 Task: Write issuing organization "Microsoft Azure".
Action: Mouse moved to (707, 93)
Screenshot: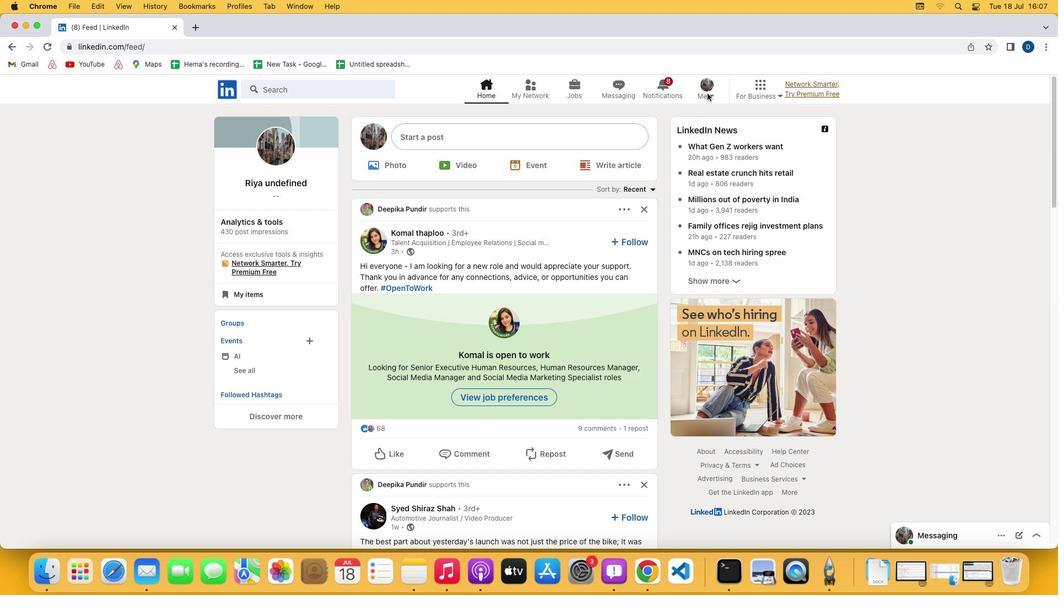 
Action: Mouse pressed left at (707, 93)
Screenshot: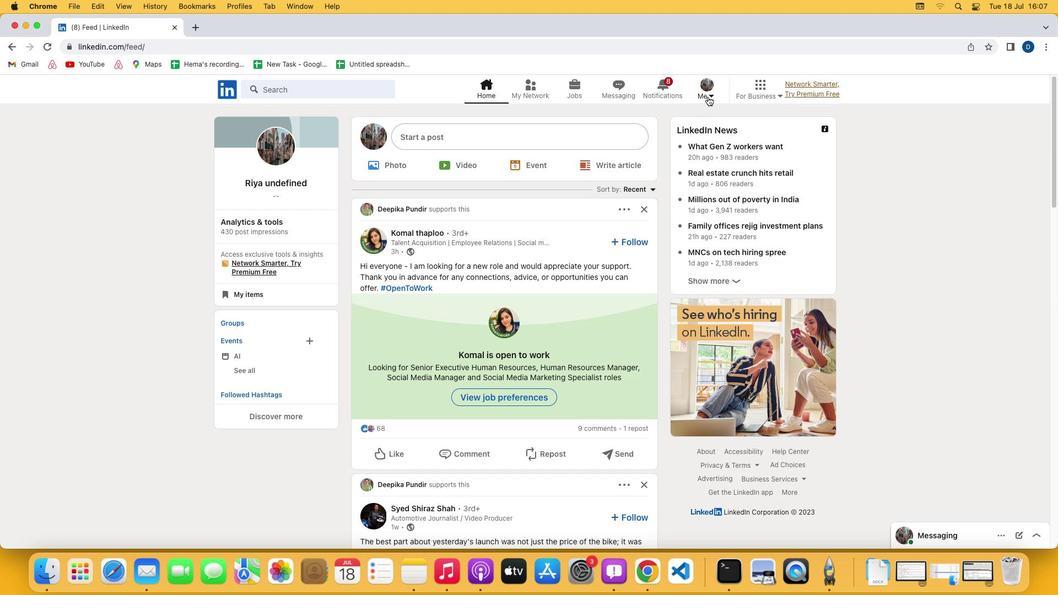 
Action: Mouse moved to (708, 97)
Screenshot: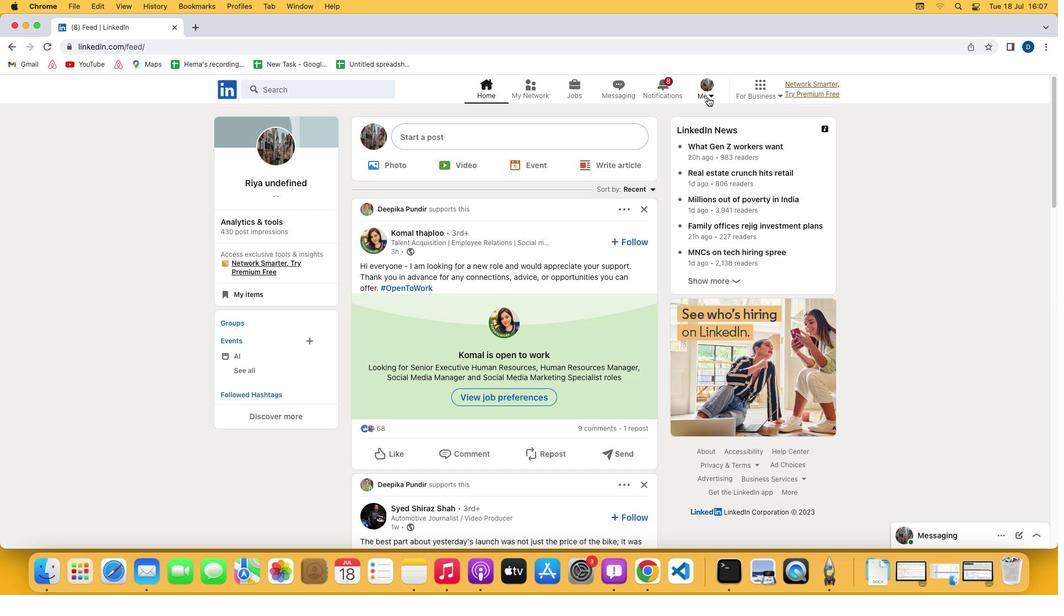 
Action: Mouse pressed left at (708, 97)
Screenshot: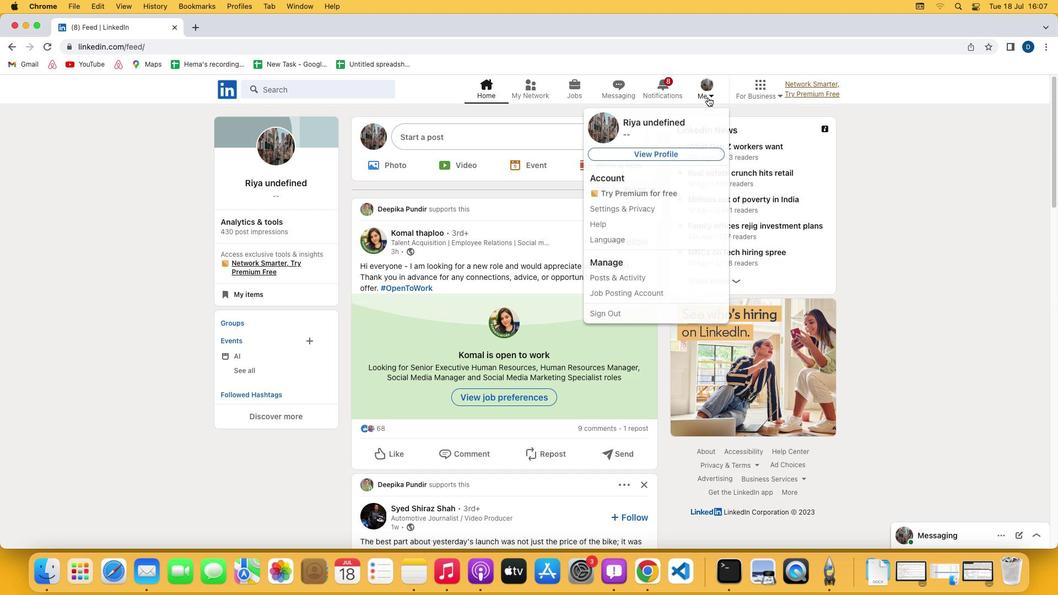 
Action: Mouse moved to (656, 152)
Screenshot: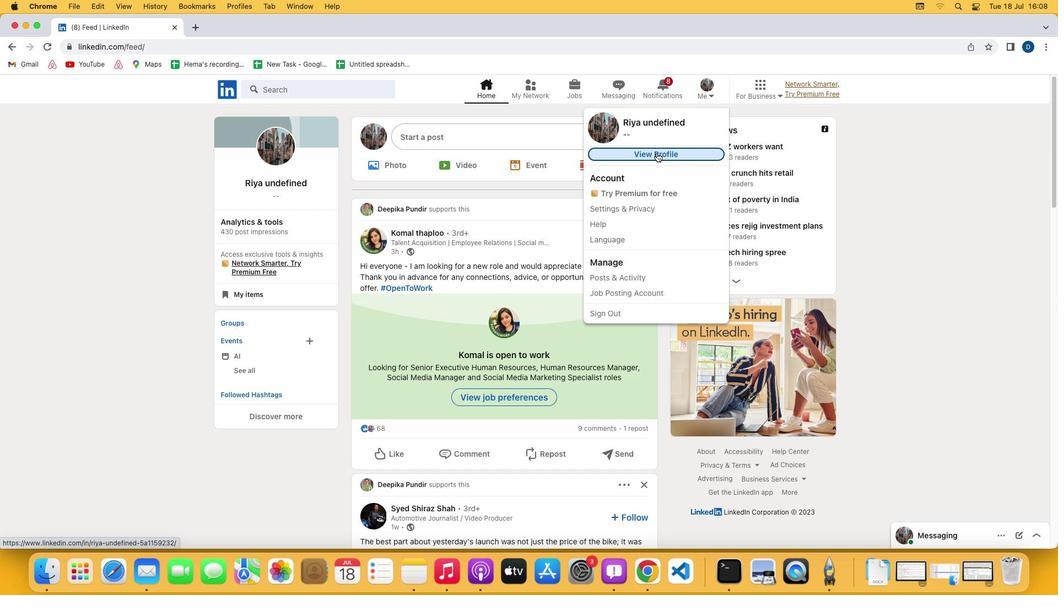 
Action: Mouse pressed left at (656, 152)
Screenshot: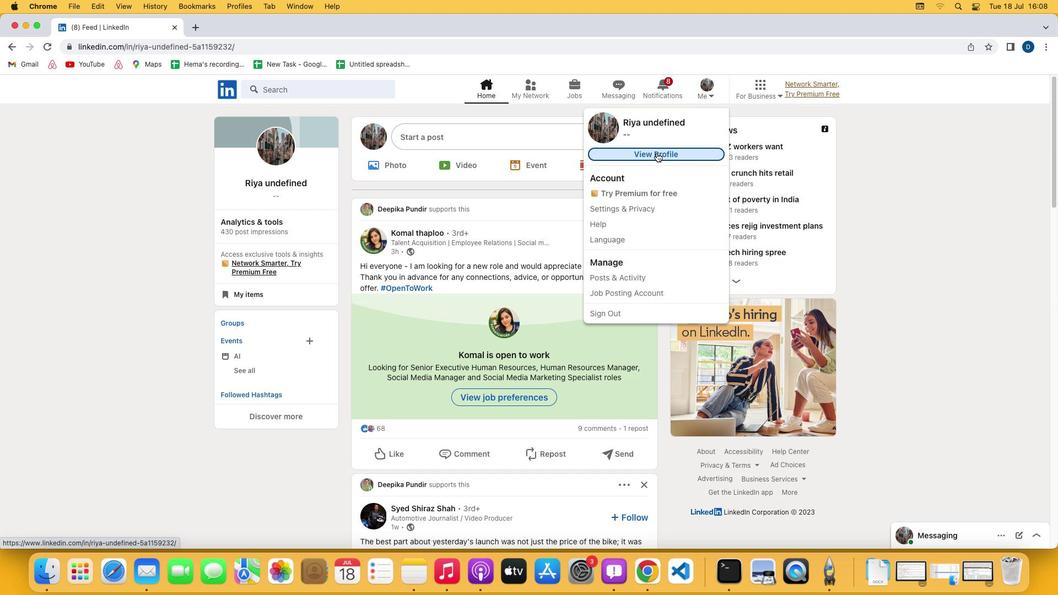 
Action: Mouse moved to (340, 371)
Screenshot: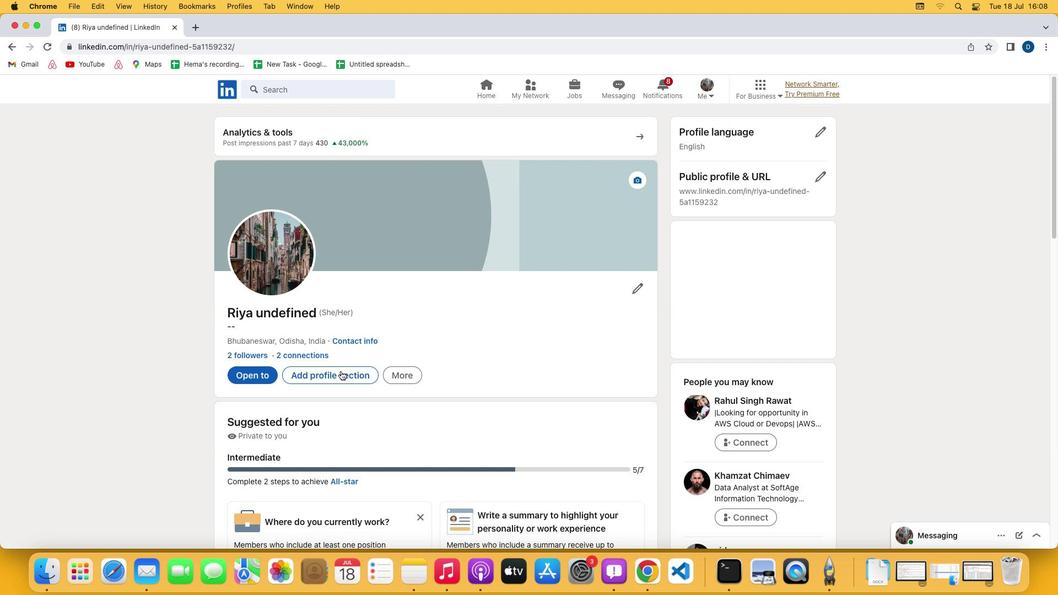 
Action: Mouse pressed left at (340, 371)
Screenshot: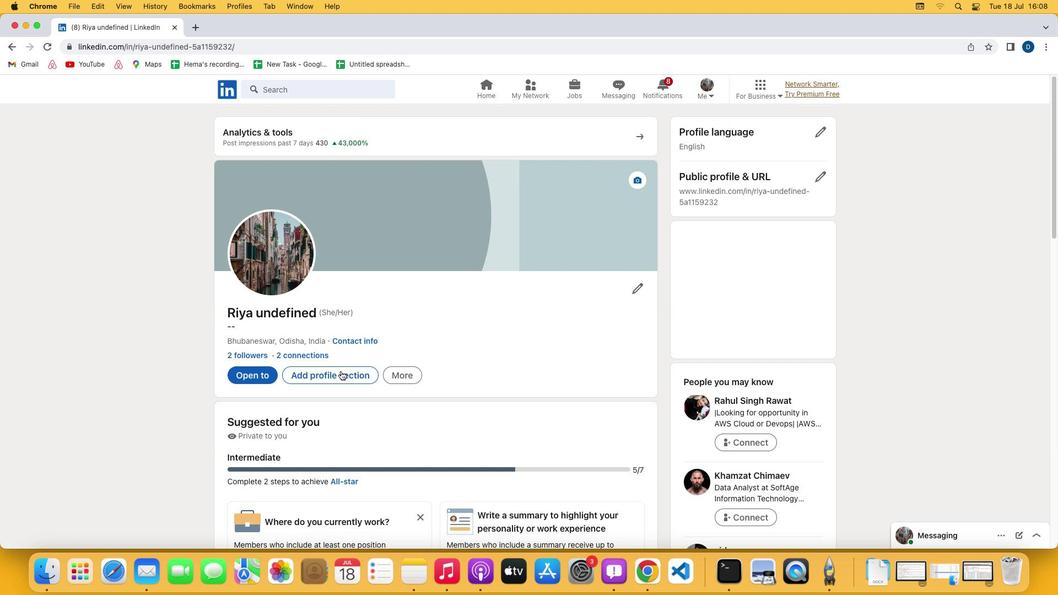 
Action: Mouse moved to (492, 169)
Screenshot: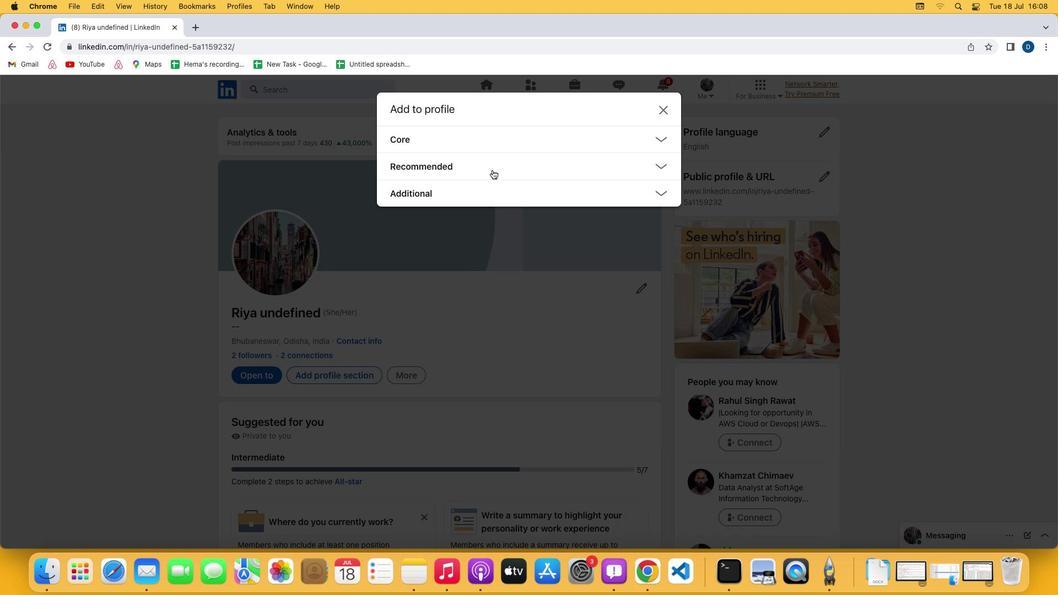 
Action: Mouse pressed left at (492, 169)
Screenshot: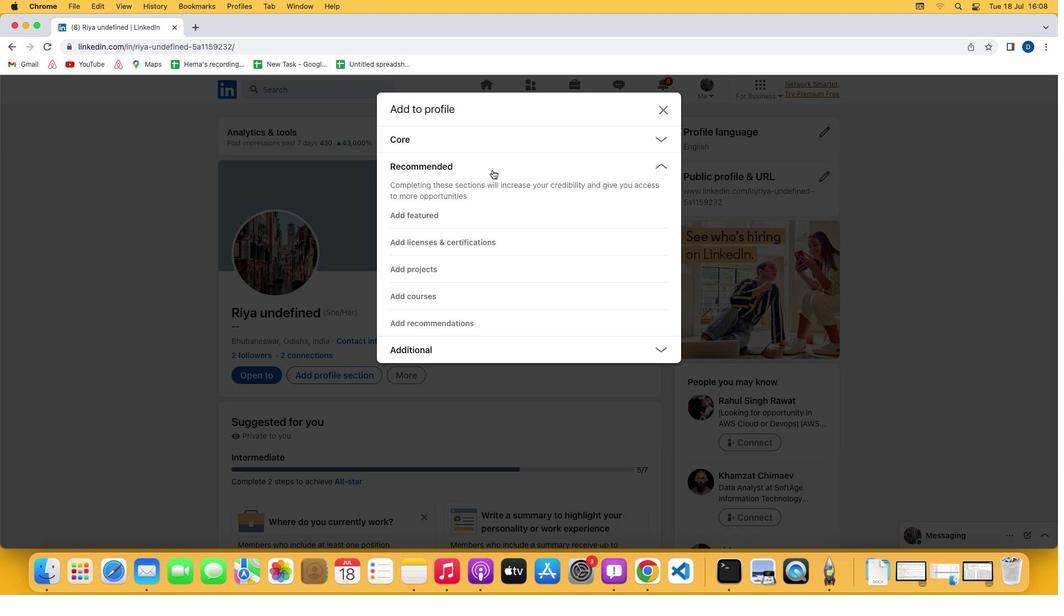 
Action: Mouse moved to (448, 245)
Screenshot: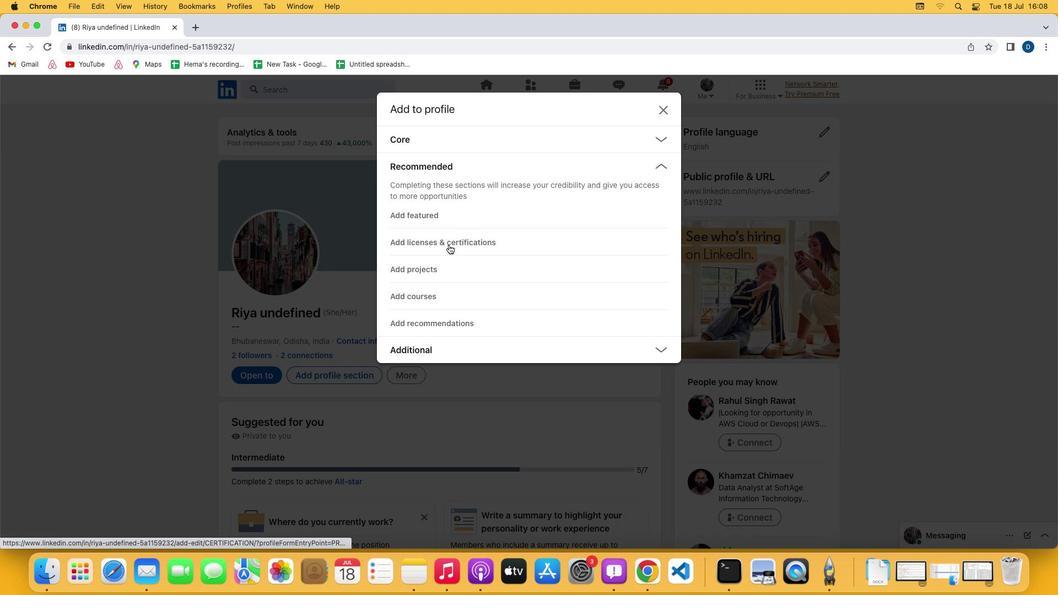 
Action: Mouse pressed left at (448, 245)
Screenshot: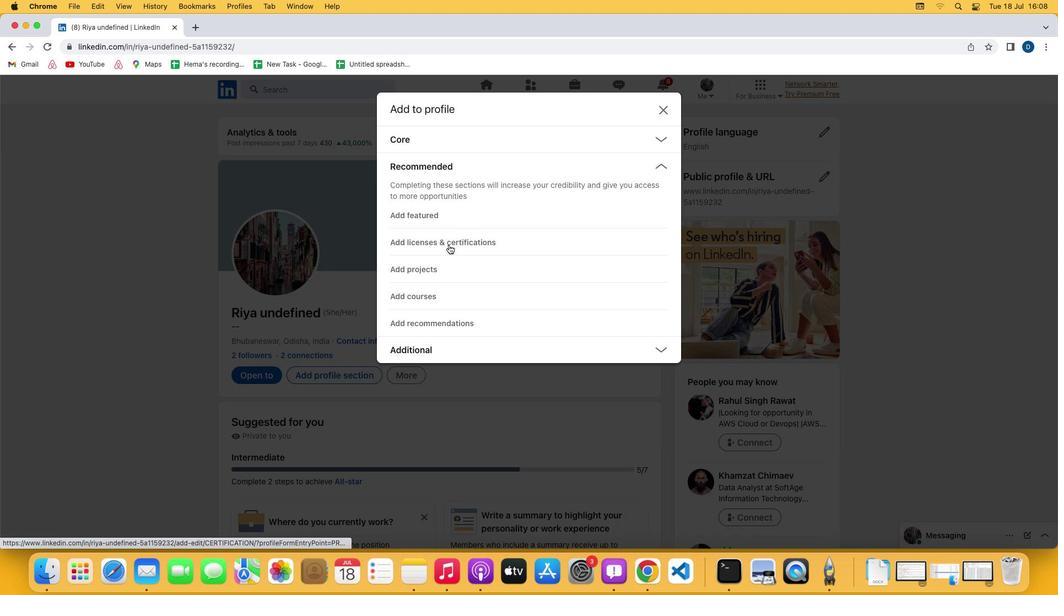 
Action: Mouse moved to (399, 217)
Screenshot: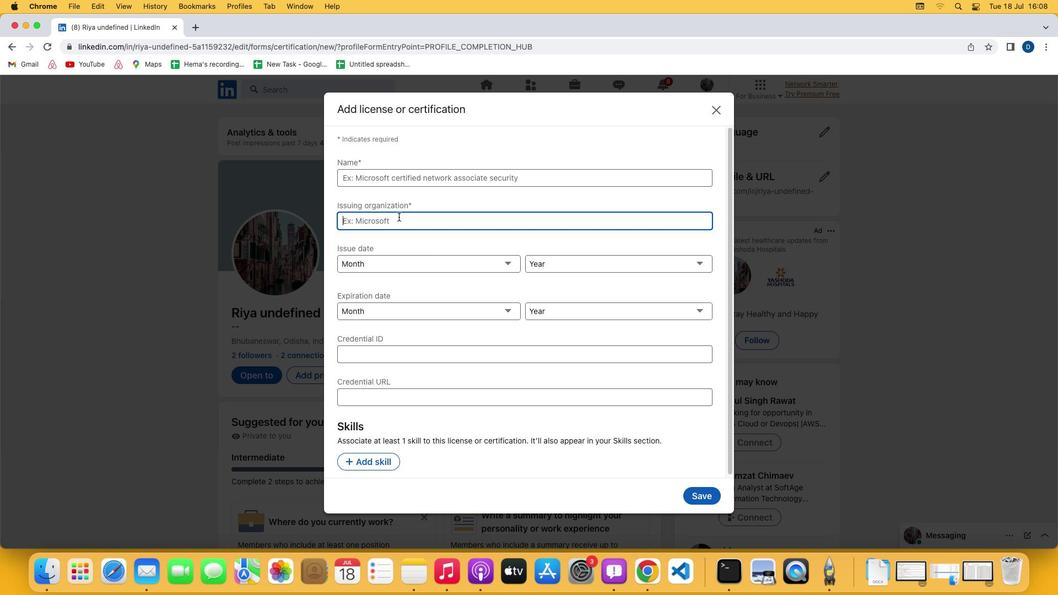 
Action: Mouse pressed left at (399, 217)
Screenshot: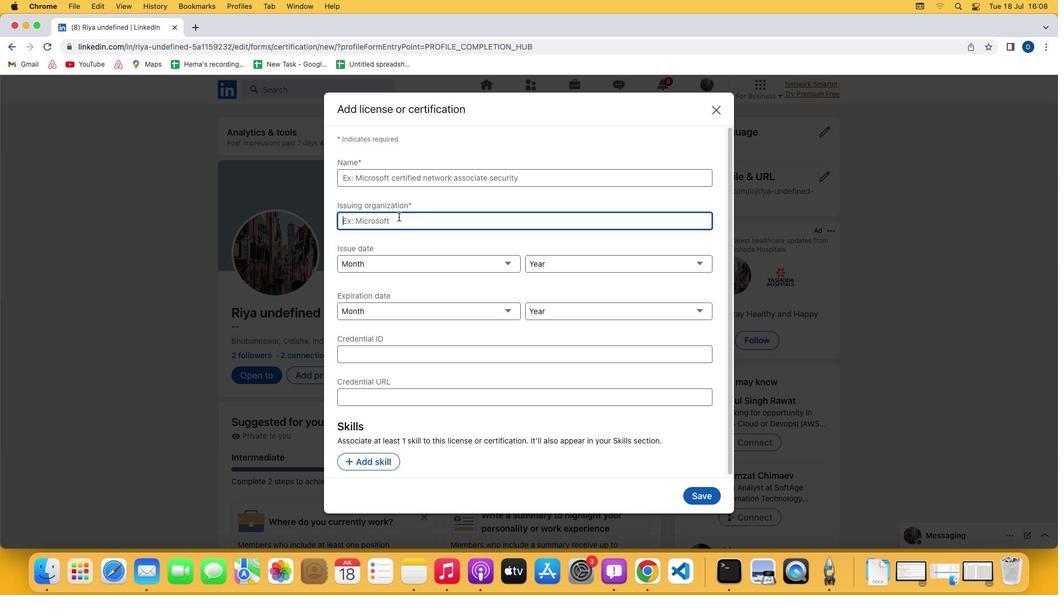 
Action: Mouse moved to (399, 216)
Screenshot: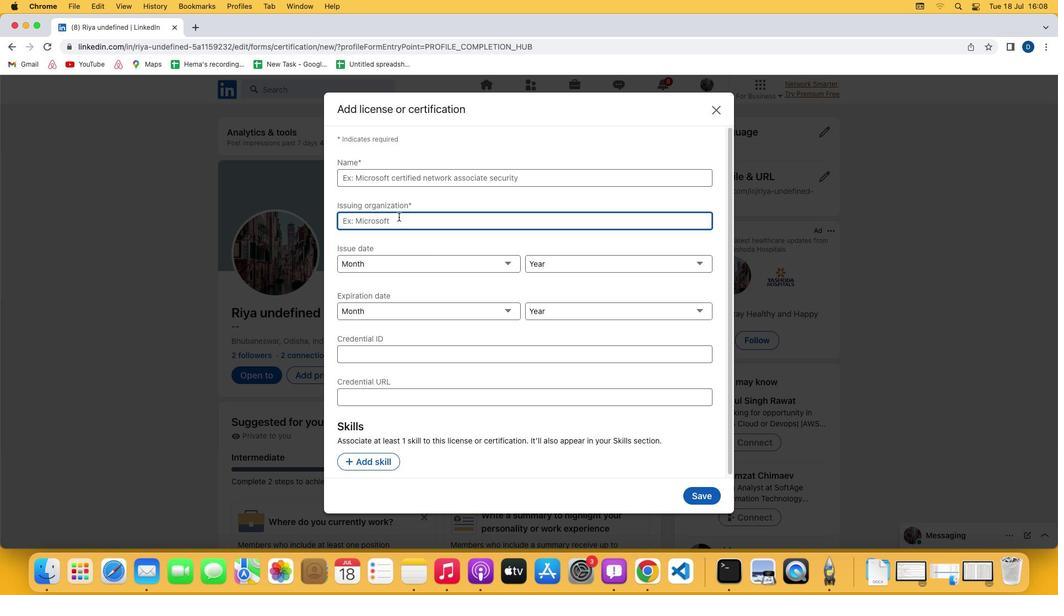 
Action: Key pressed Key.shift'M''i''c''r''o''s''o''t'Key.backspace'f''t'Key.spaceKey.shift'A''z''u''r''e'
Screenshot: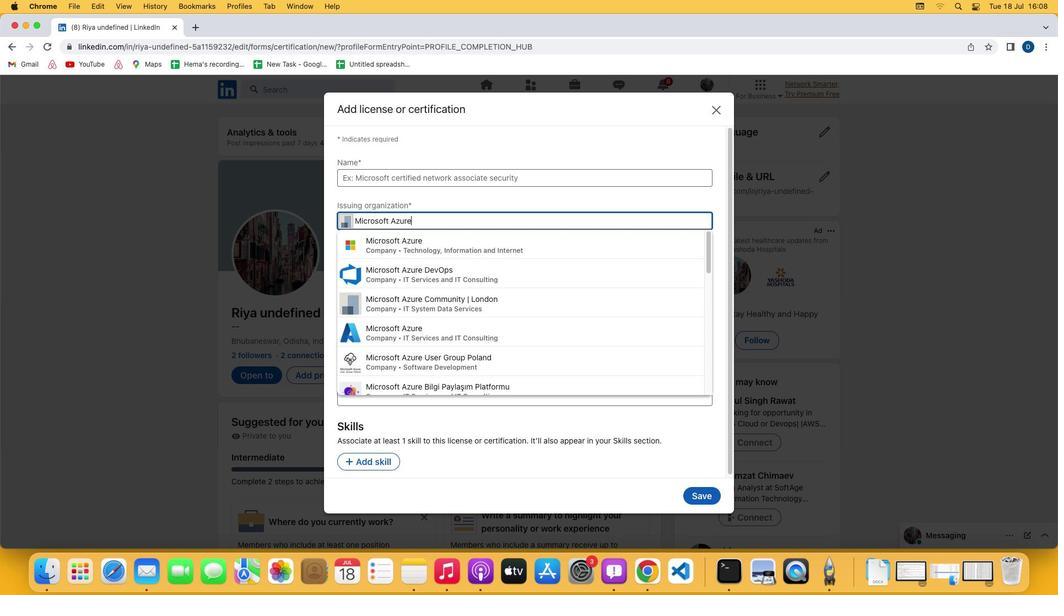 
